 Task: In new connection recomendation turn off email notifications.
Action: Mouse moved to (775, 59)
Screenshot: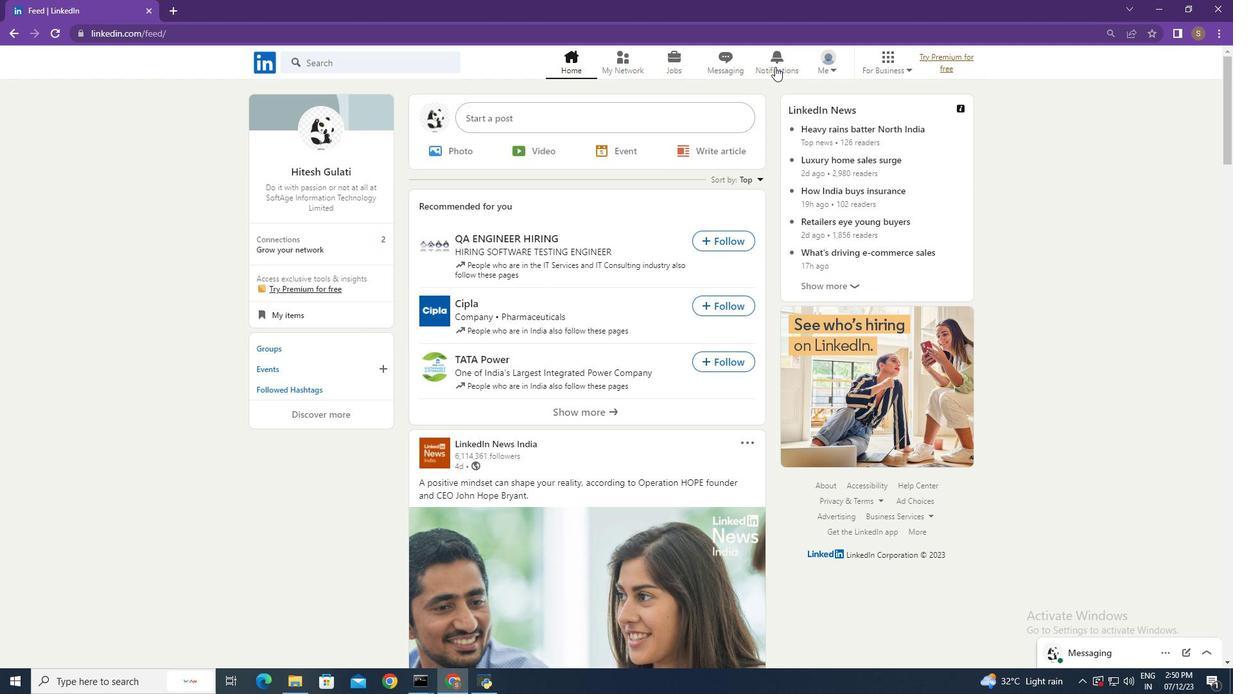 
Action: Mouse pressed left at (775, 59)
Screenshot: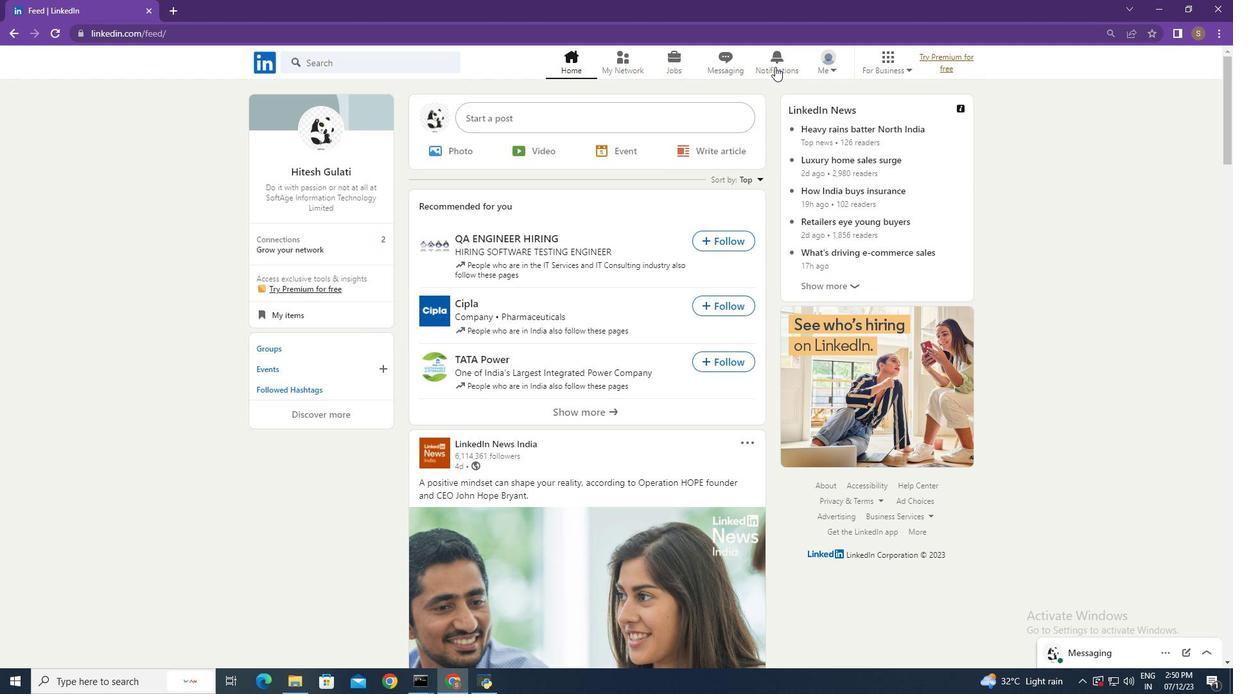 
Action: Mouse moved to (310, 149)
Screenshot: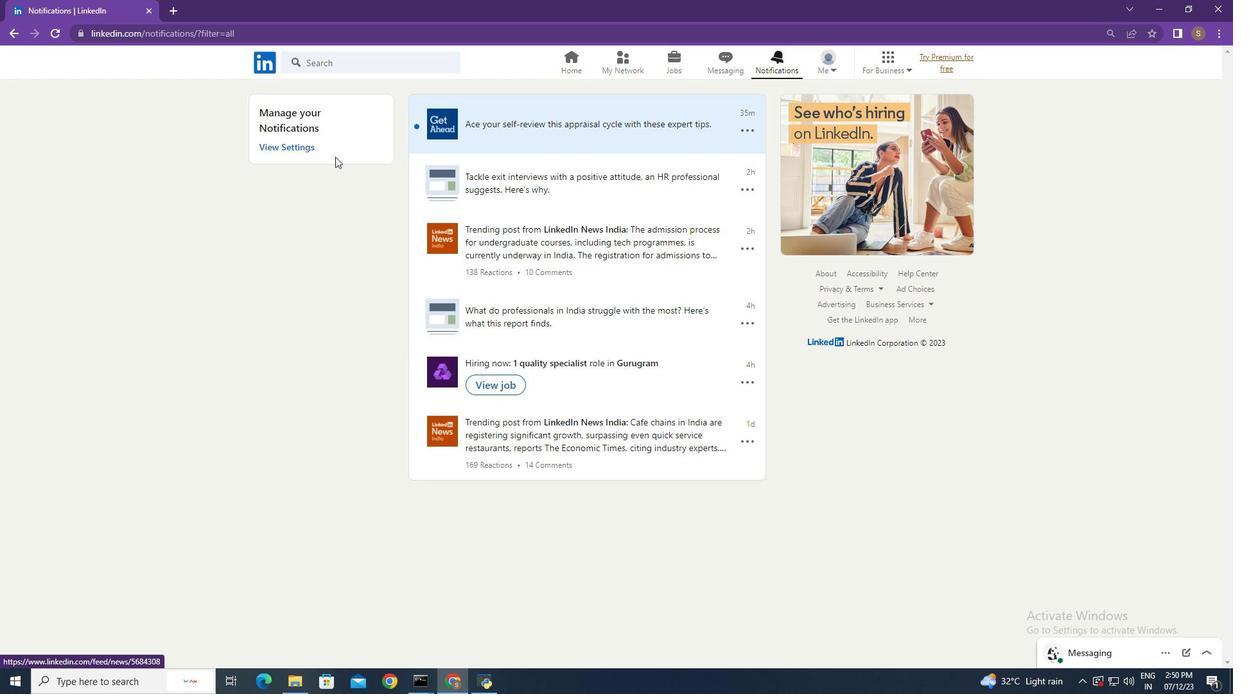 
Action: Mouse pressed left at (310, 149)
Screenshot: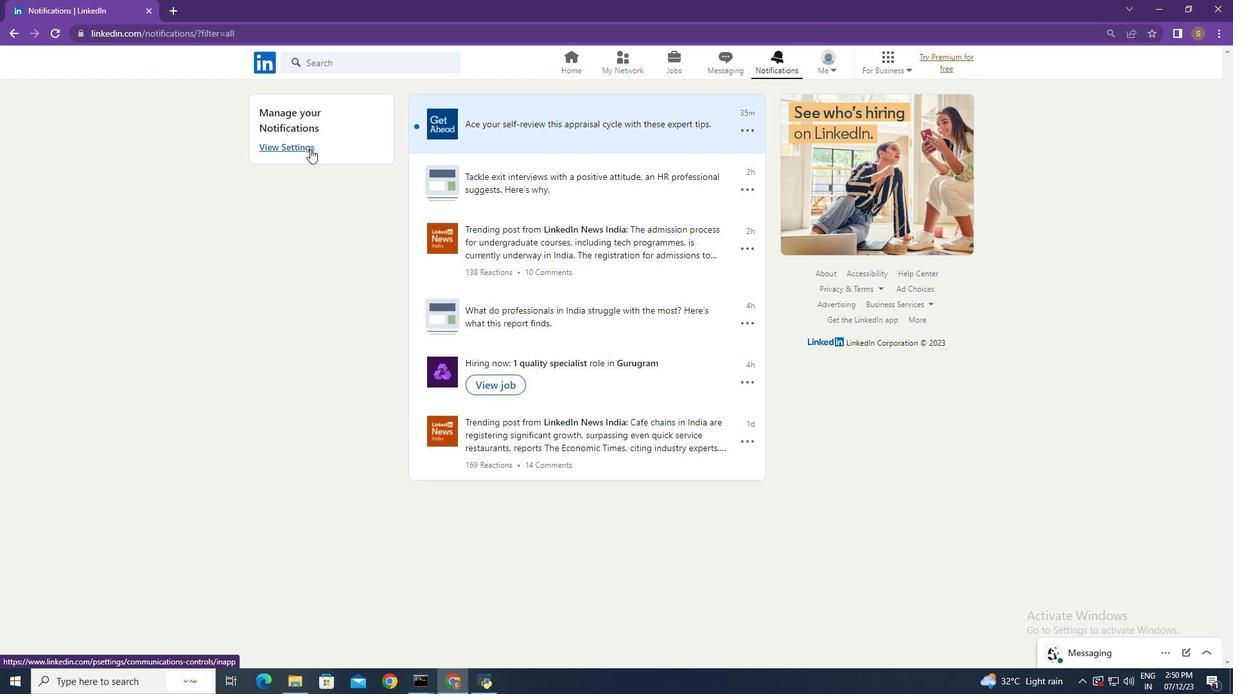 
Action: Mouse moved to (733, 264)
Screenshot: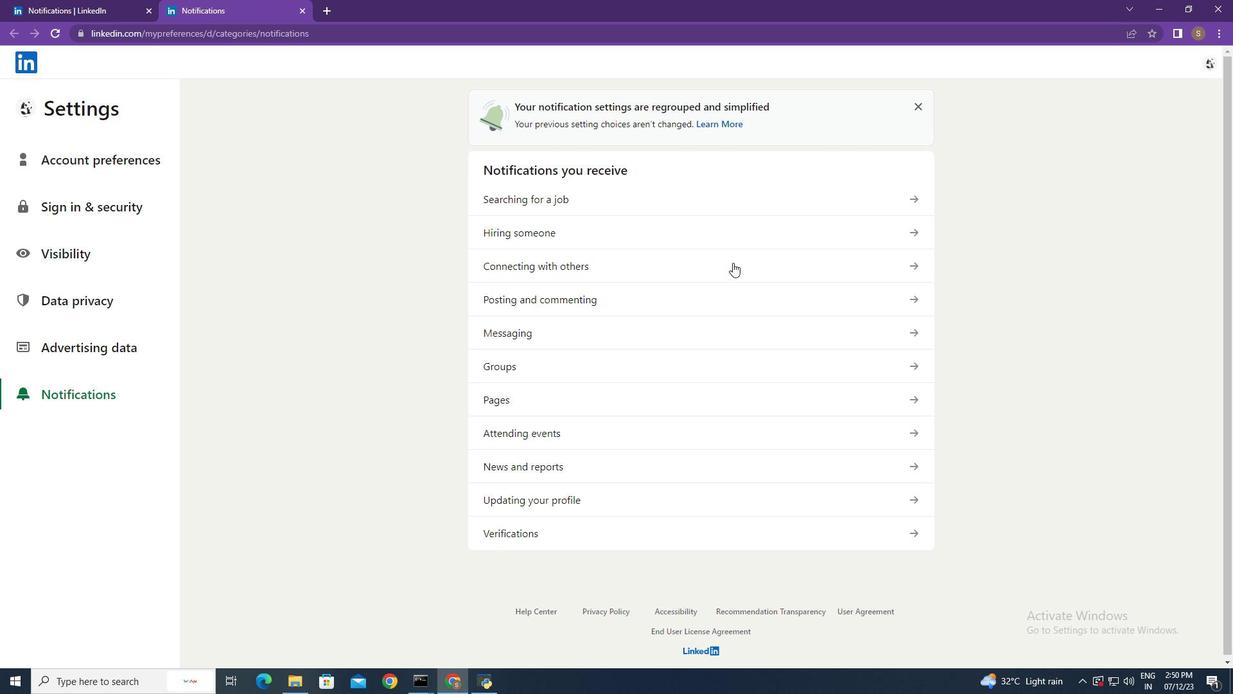 
Action: Mouse pressed left at (733, 264)
Screenshot: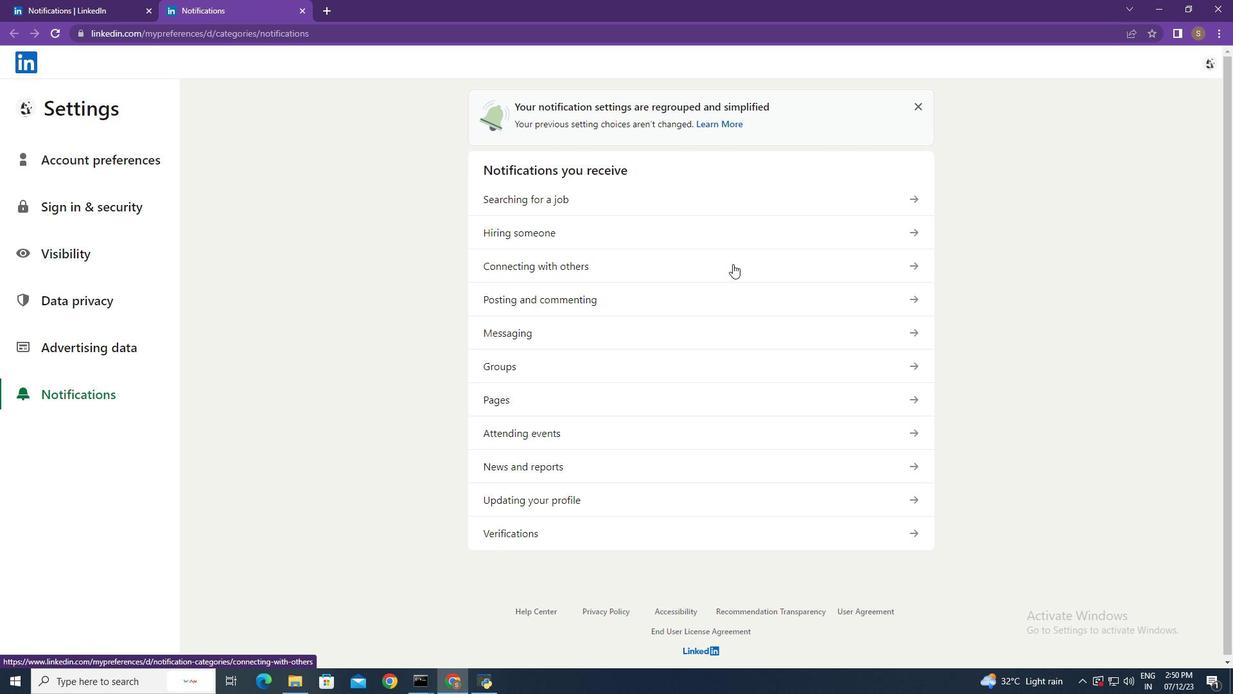 
Action: Mouse moved to (823, 285)
Screenshot: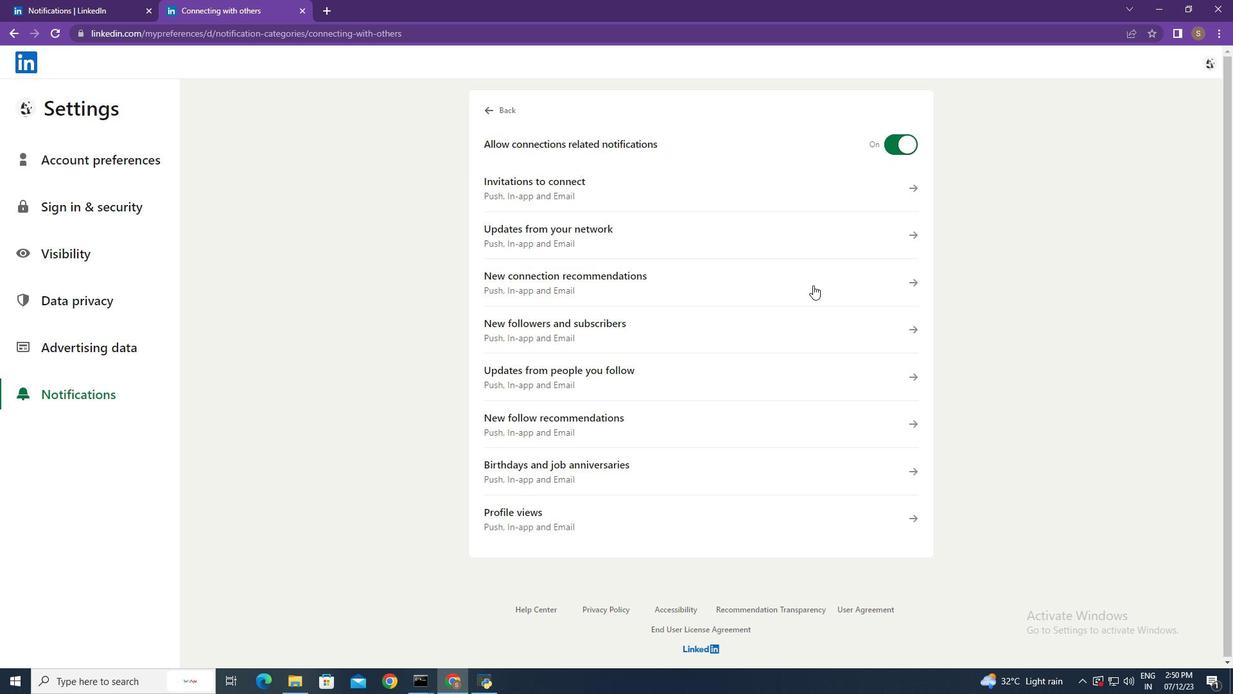 
Action: Mouse pressed left at (823, 285)
Screenshot: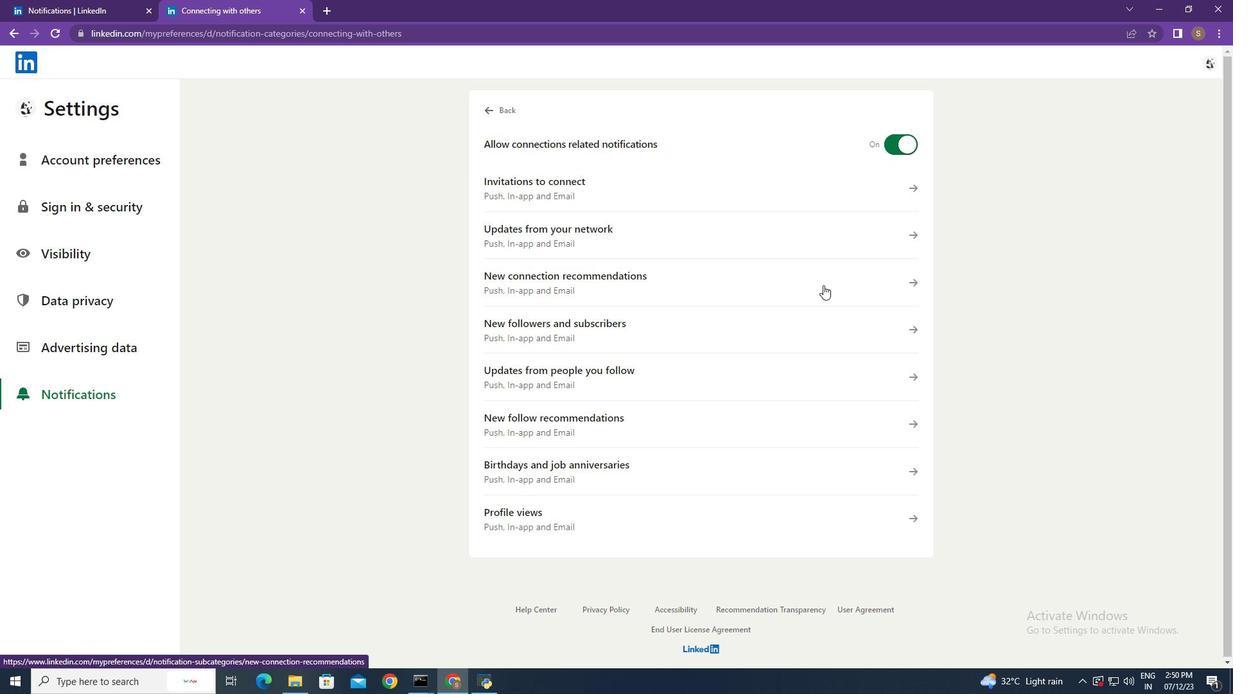 
Action: Mouse moved to (905, 343)
Screenshot: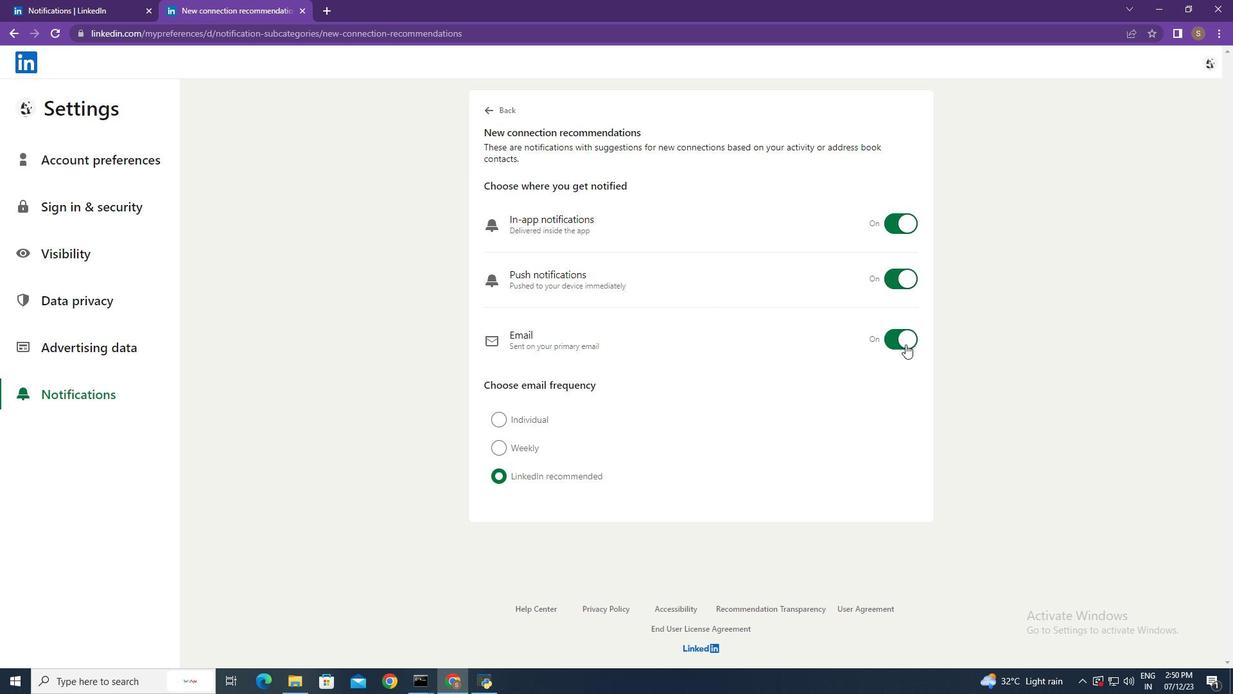 
Action: Mouse pressed left at (905, 343)
Screenshot: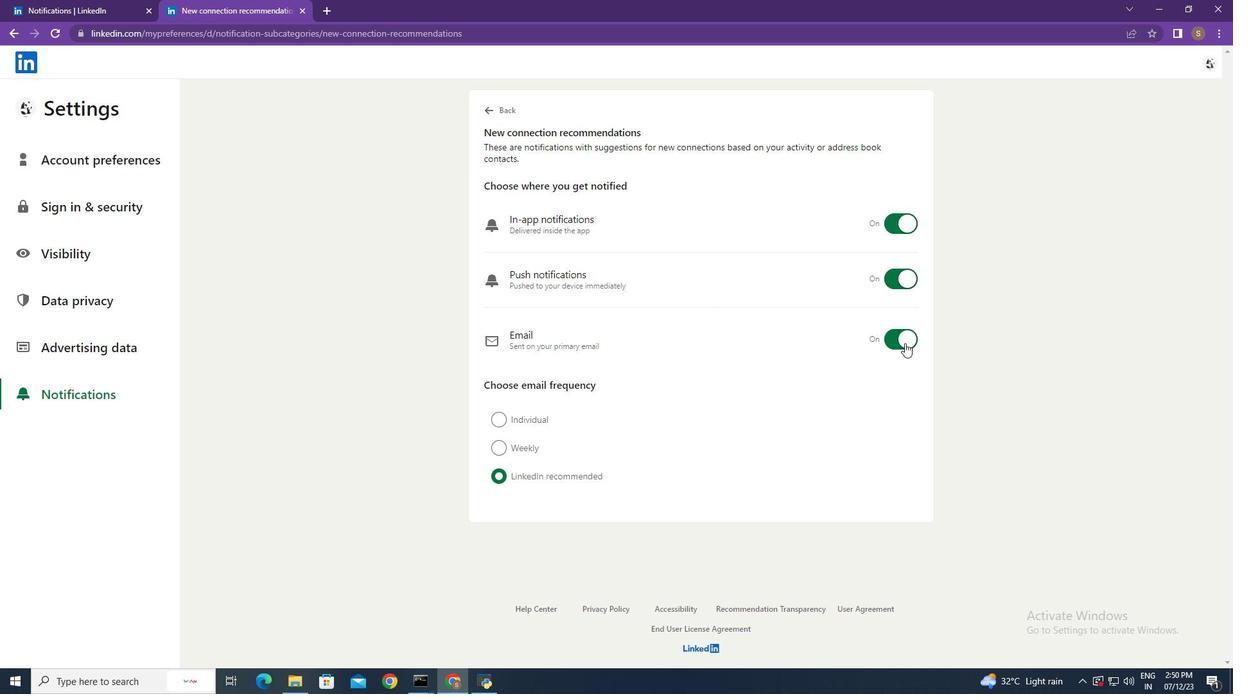 
Action: Mouse moved to (1067, 305)
Screenshot: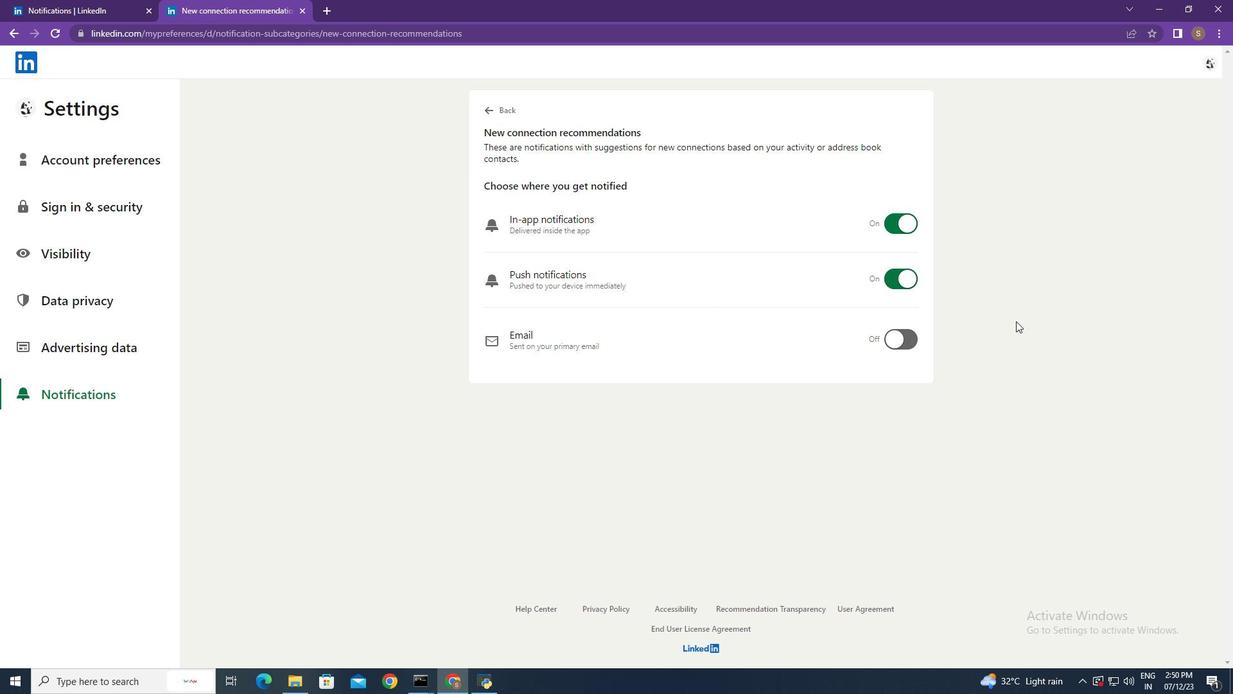 
